 Task: Add a signature Georgia Howard containing Have a great Veterans Day, Georgia Howard to email address softage.2@softage.net and add a folder Haircare
Action: Mouse moved to (307, 243)
Screenshot: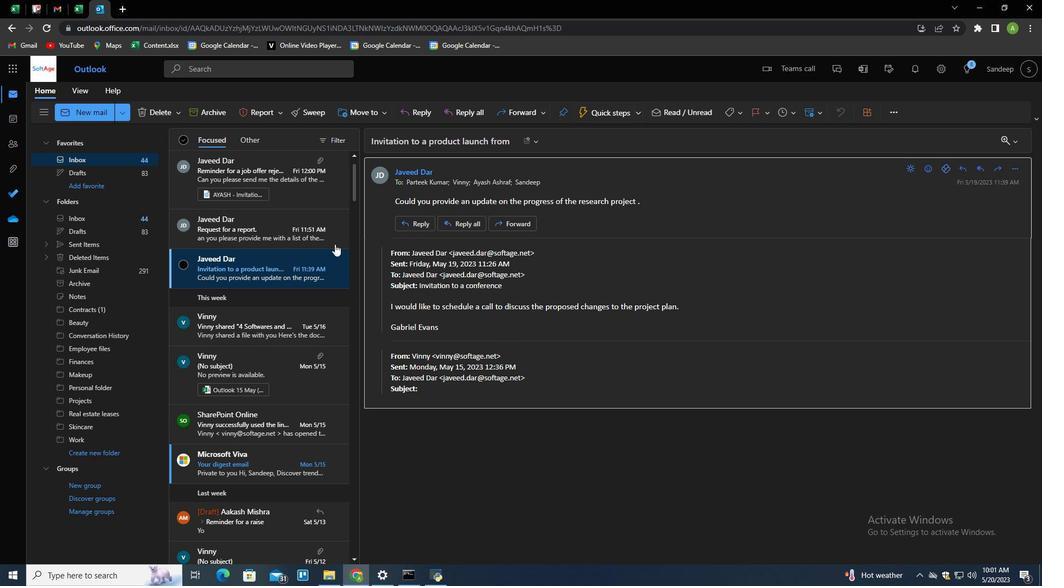
Action: Key pressed n
Screenshot: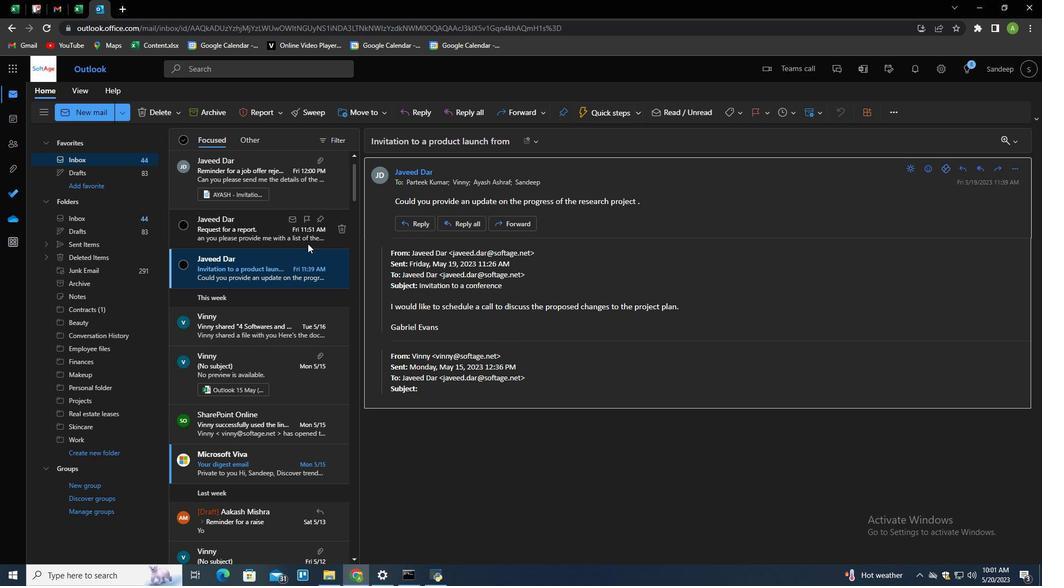 
Action: Mouse moved to (734, 115)
Screenshot: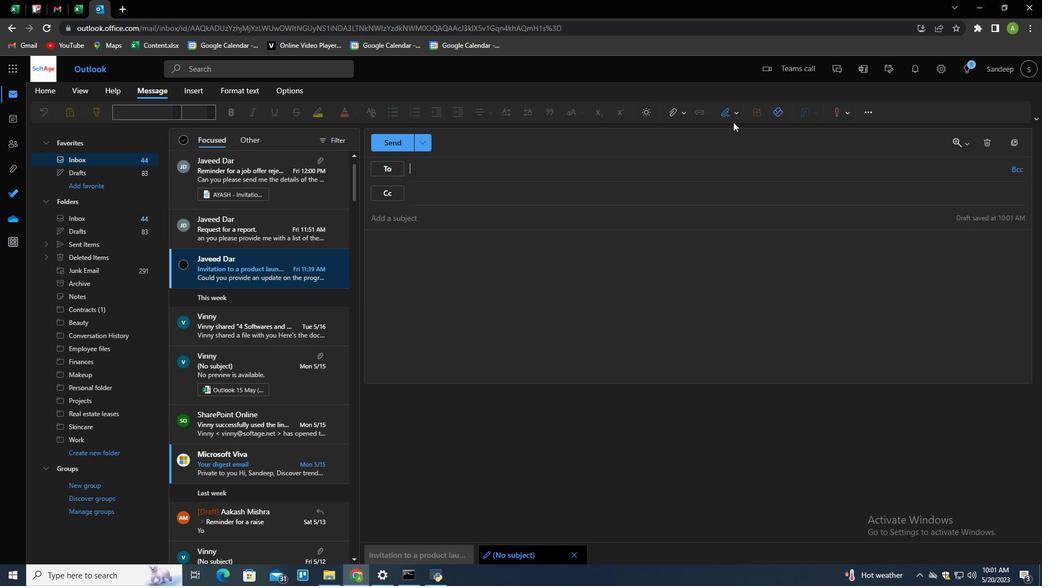 
Action: Mouse pressed left at (734, 115)
Screenshot: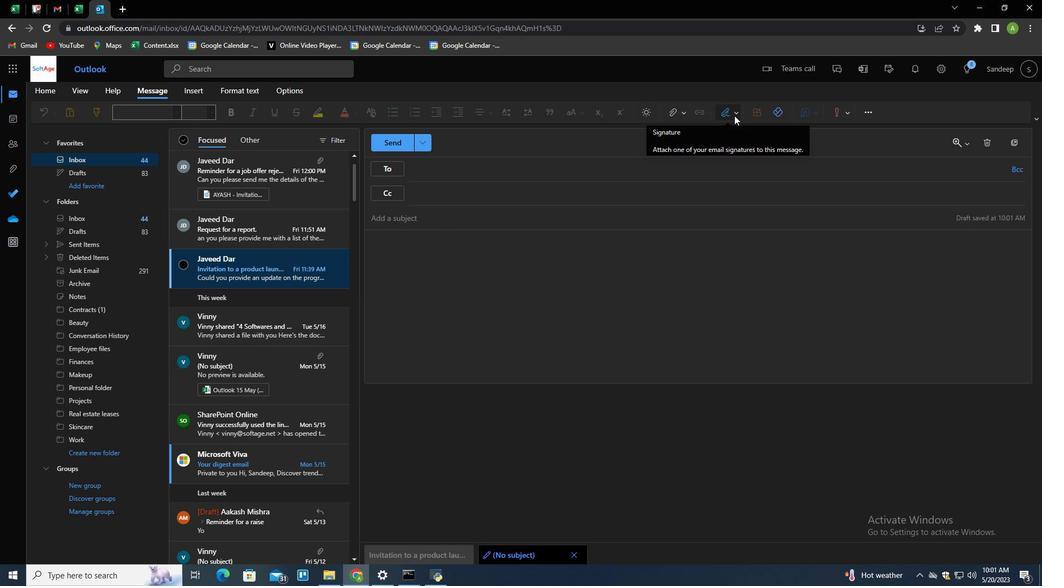 
Action: Mouse moved to (708, 158)
Screenshot: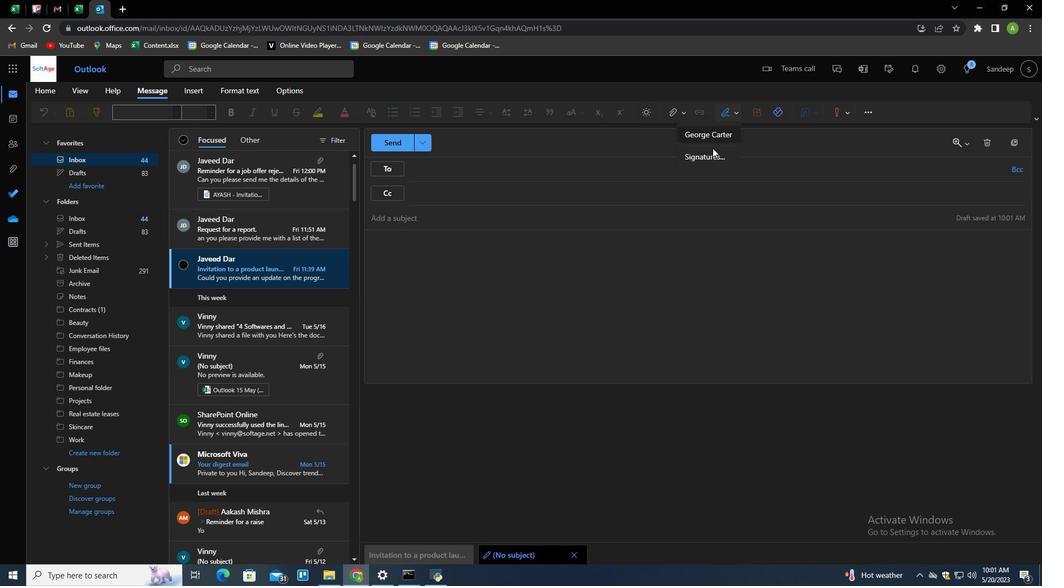 
Action: Mouse pressed left at (708, 158)
Screenshot: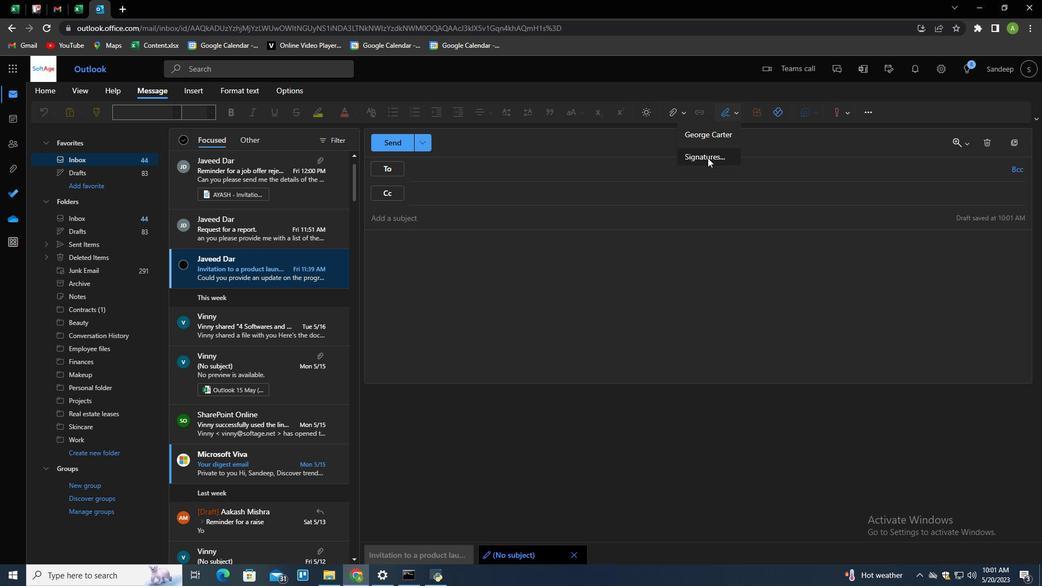 
Action: Mouse moved to (729, 192)
Screenshot: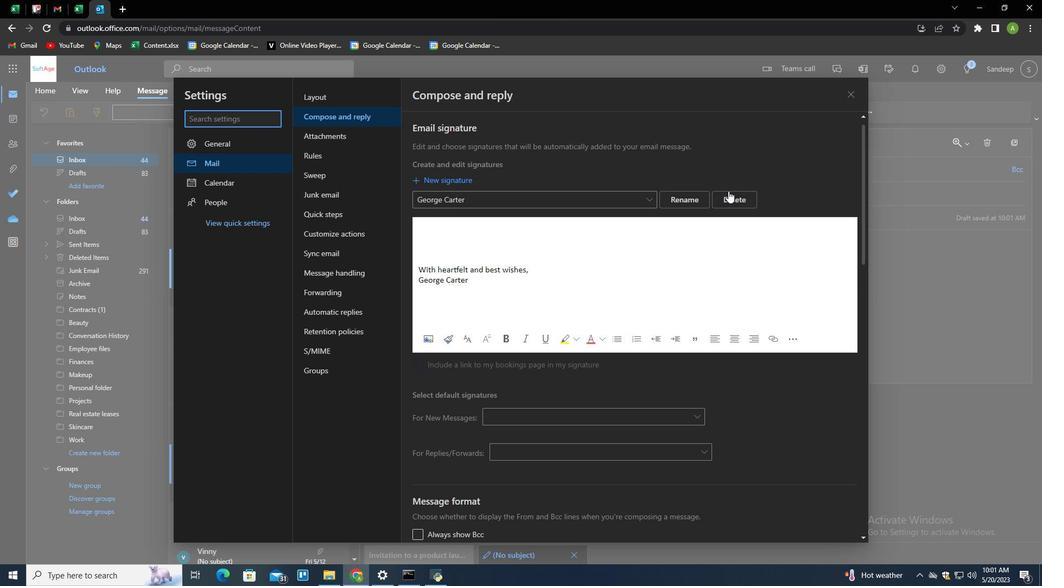 
Action: Mouse pressed left at (729, 192)
Screenshot: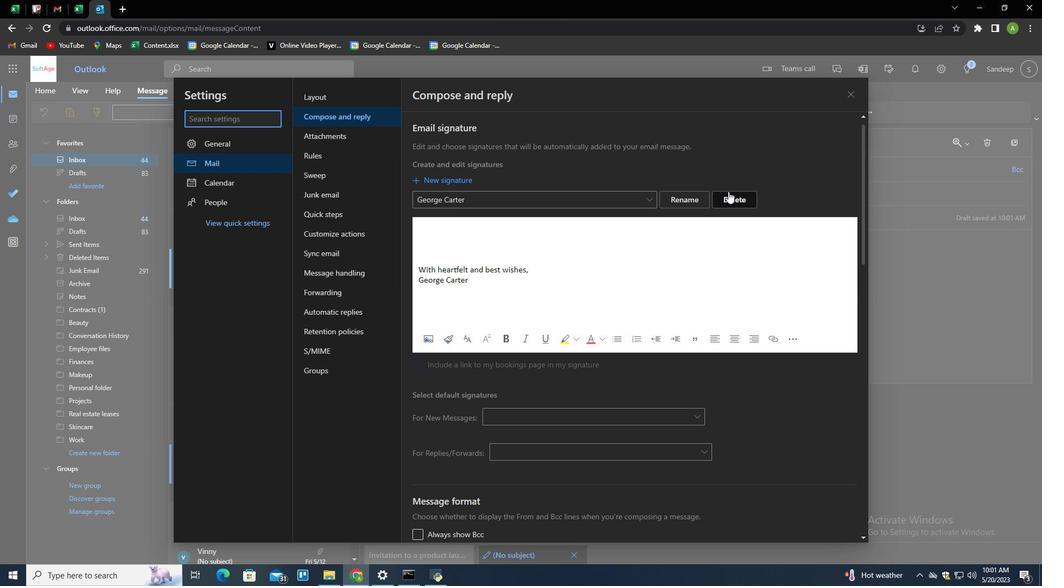 
Action: Mouse moved to (711, 195)
Screenshot: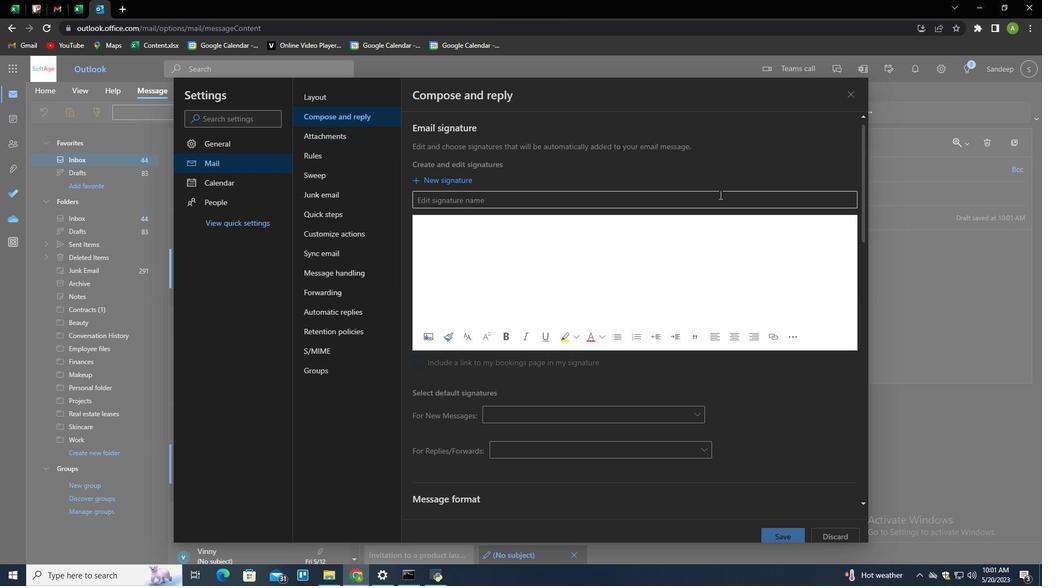 
Action: Mouse pressed left at (711, 195)
Screenshot: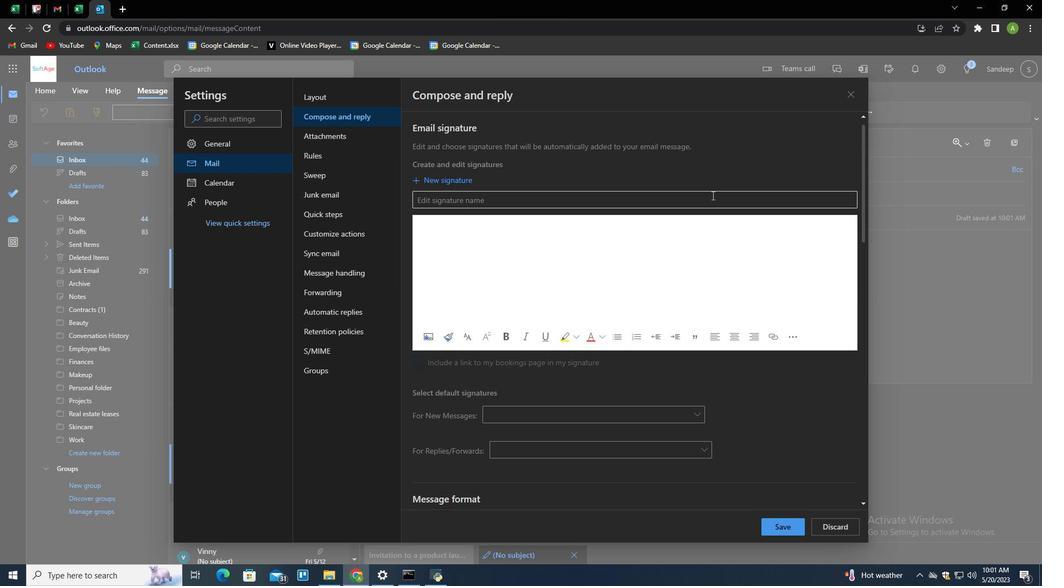 
Action: Key pressed <Key.shift><Key.shift><Key.shift><Key.shift><Key.shift><Key.shift><Key.shift><Key.shift><Key.shift><Key.shift><Key.shift><Key.shift><Key.shift><Key.shift><Key.shift><Key.shift>Georgia<Key.space><Key.shift>Howard<Key.tab><Key.shift>Georgiai<Key.backspace><Key.space><Key.shift>Howard<Key.home><Key.shift_r><Key.enter><Key.enter><Key.enter><Key.enter><Key.enter><Key.up><Key.shift>Have<Key.space>a<Key.space>great<Key.space><Key.shift><Key.shift><Key.shift><Key.shift><Key.shift><Key.shift><Key.shift><Key.shift><Key.shift><Key.shift><Key.shift><Key.shift>Veterans<Key.space><Key.shift>Day,
Screenshot: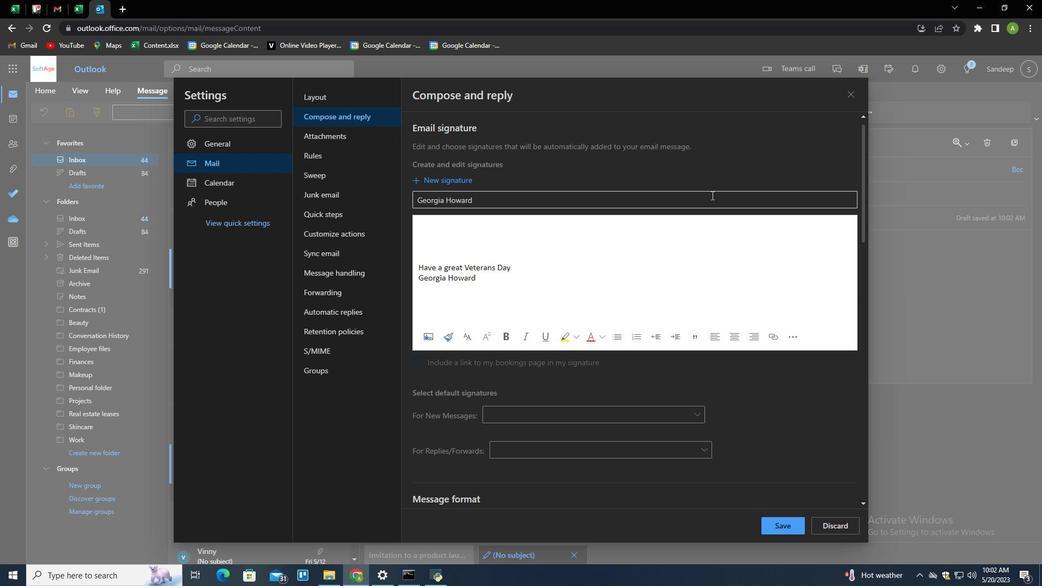 
Action: Mouse moved to (784, 523)
Screenshot: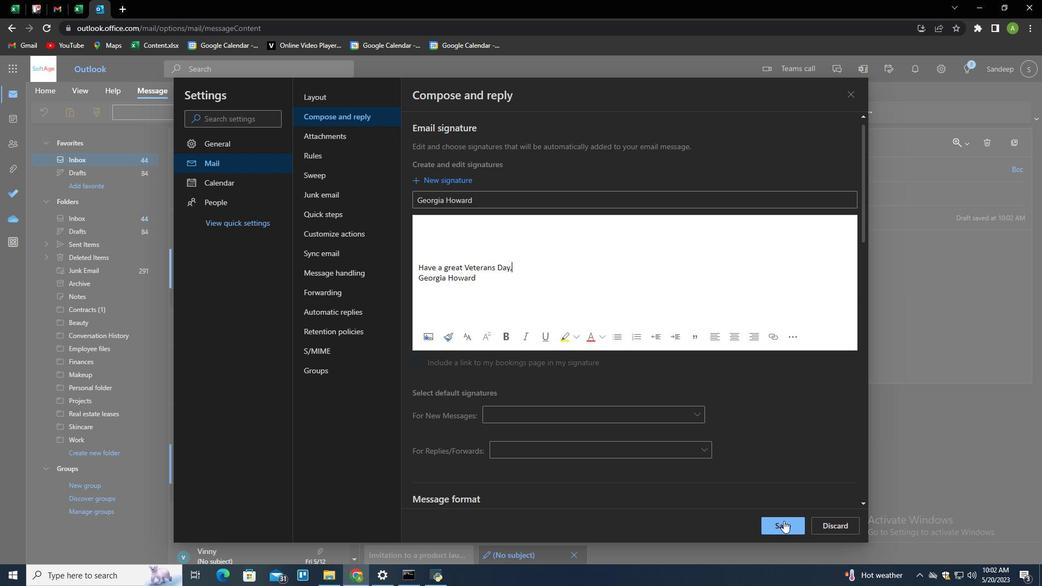 
Action: Mouse pressed left at (784, 523)
Screenshot: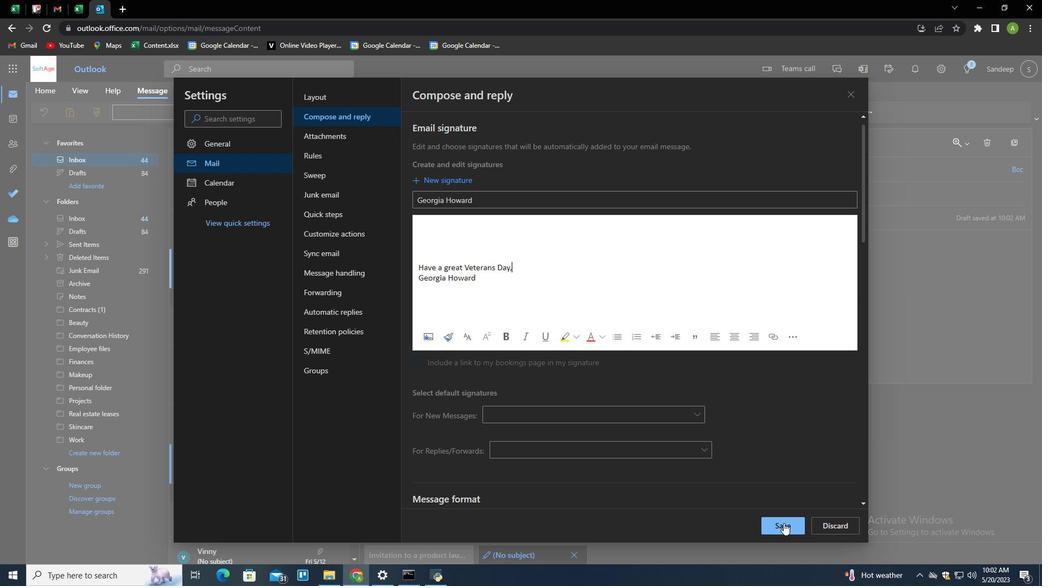 
Action: Mouse moved to (920, 319)
Screenshot: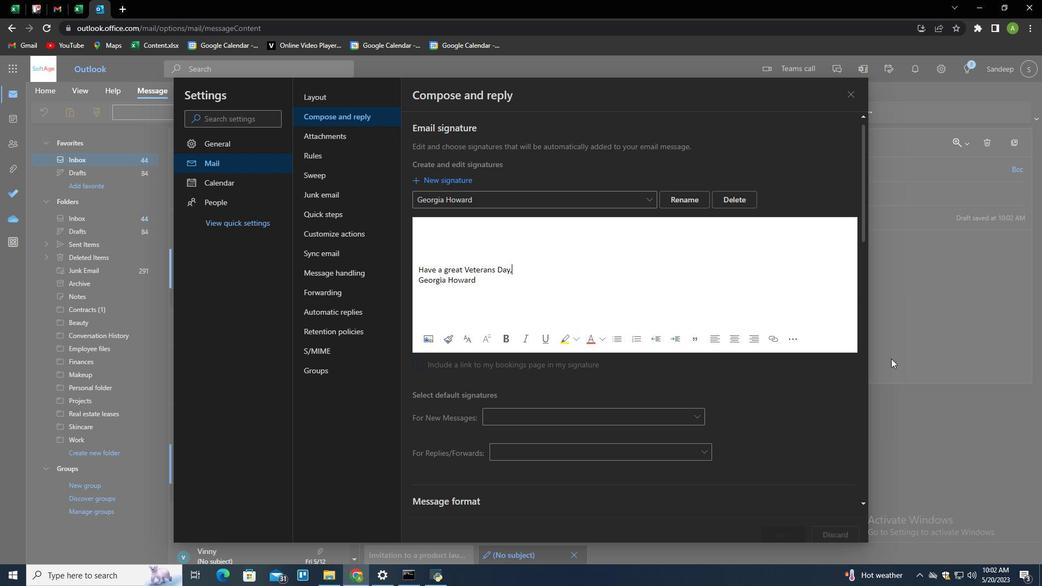 
Action: Mouse pressed left at (920, 319)
Screenshot: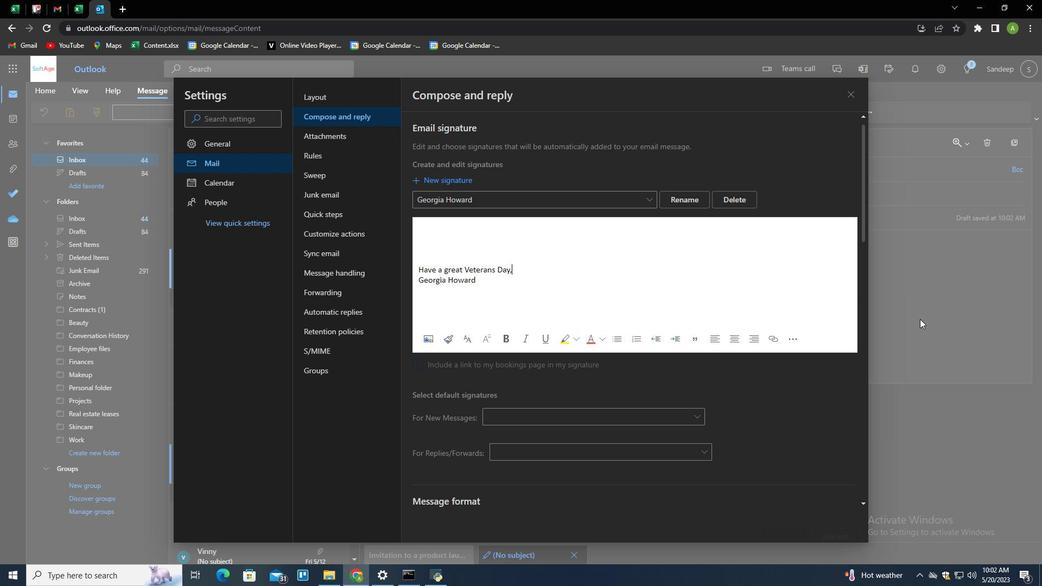 
Action: Mouse moved to (721, 111)
Screenshot: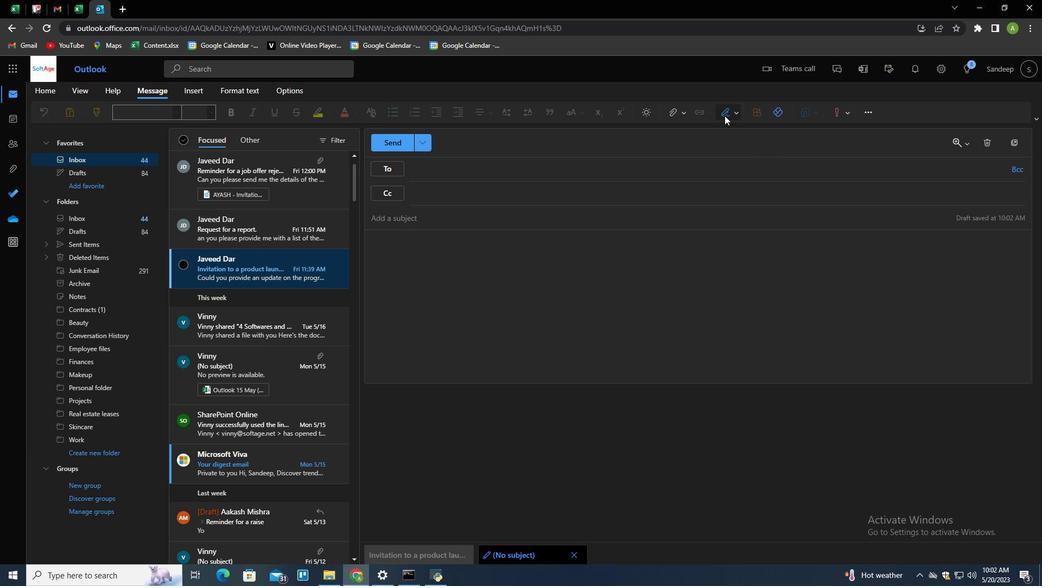 
Action: Mouse pressed left at (721, 111)
Screenshot: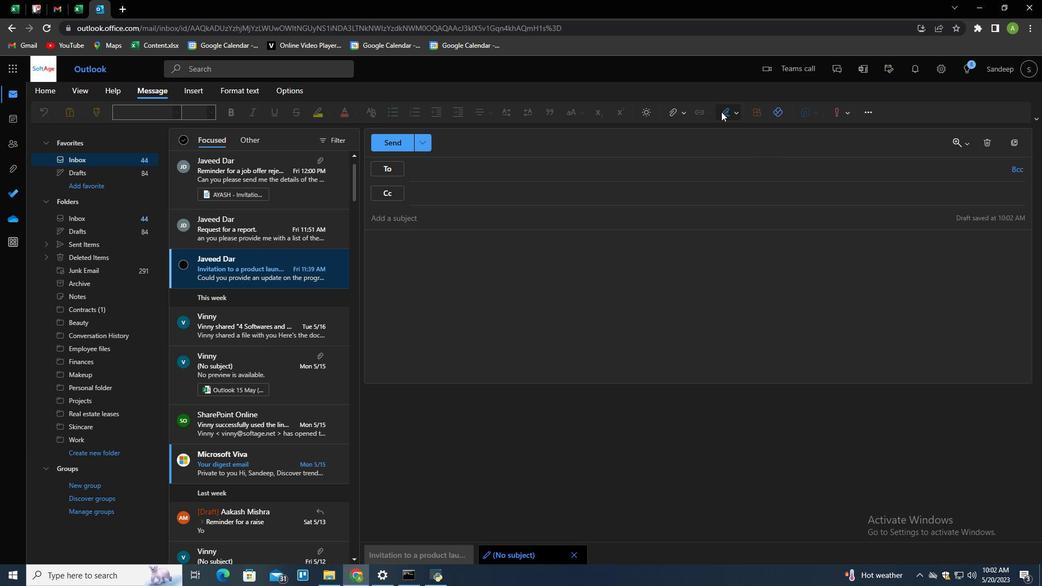 
Action: Mouse moved to (705, 134)
Screenshot: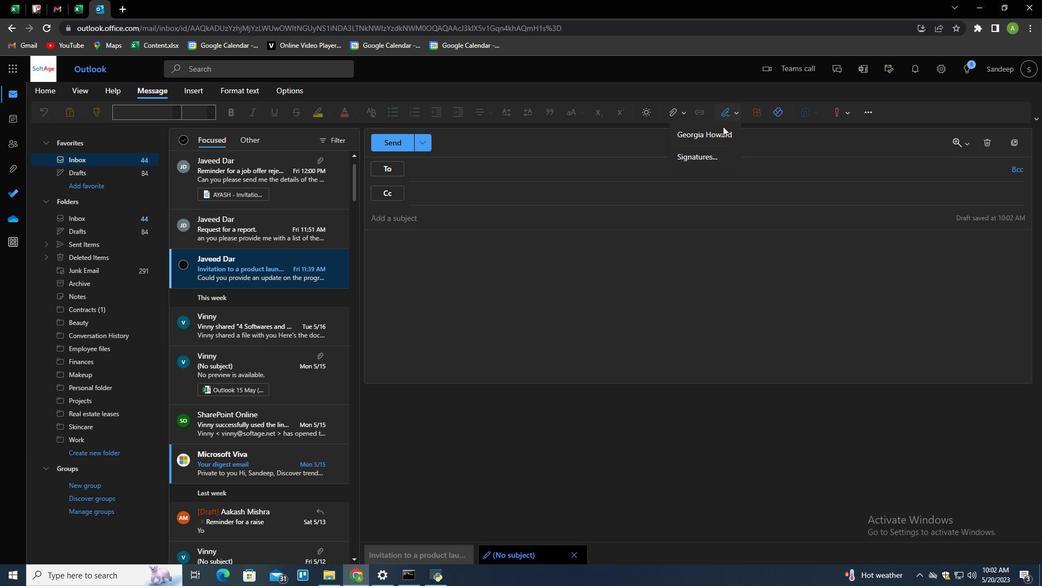 
Action: Mouse pressed left at (705, 134)
Screenshot: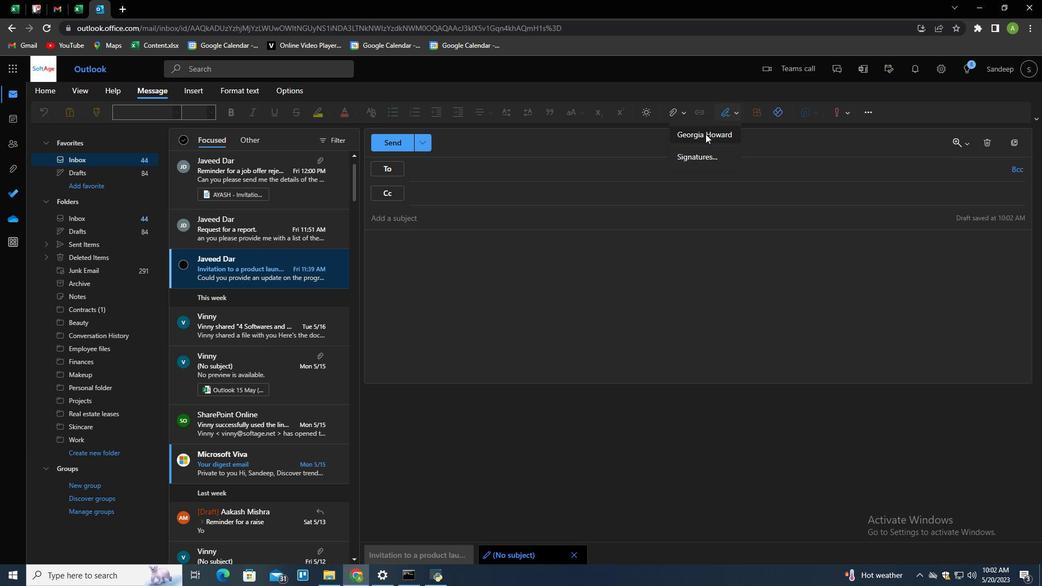 
Action: Mouse moved to (450, 171)
Screenshot: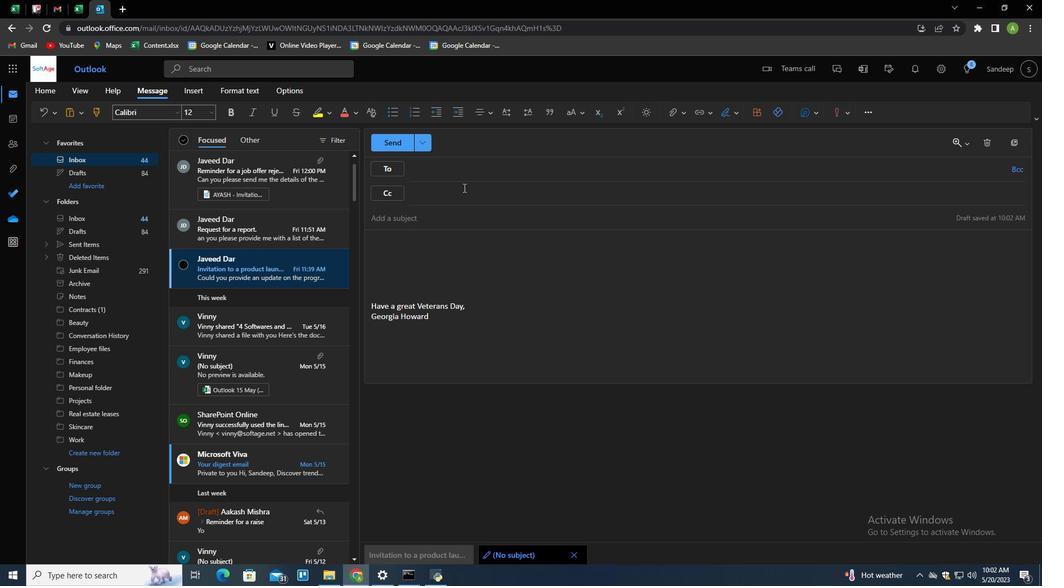 
Action: Mouse pressed left at (450, 171)
Screenshot: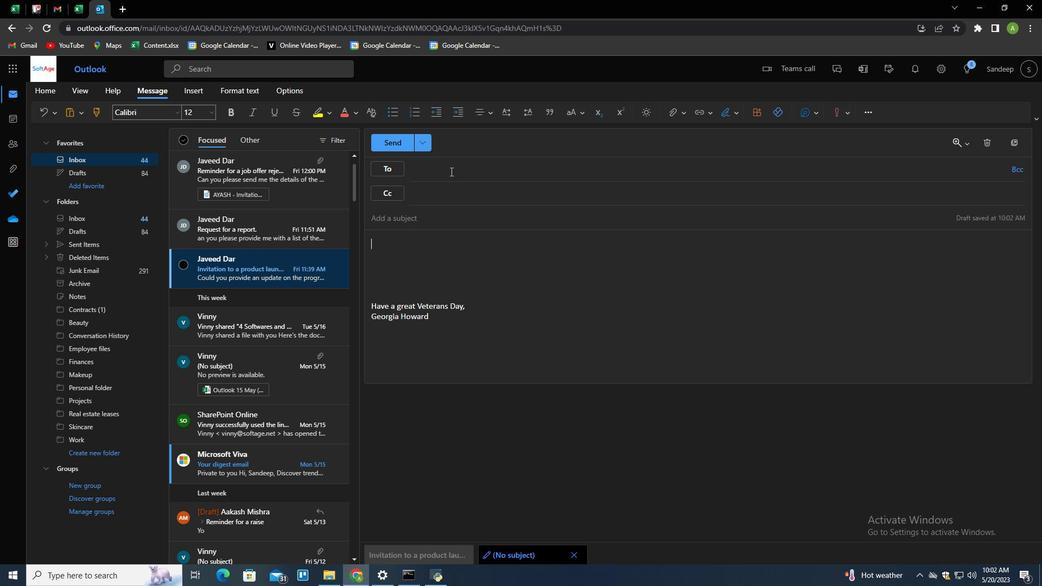
Action: Key pressed softage.2<Key.shift>@softage.net<Key.enter>
Screenshot: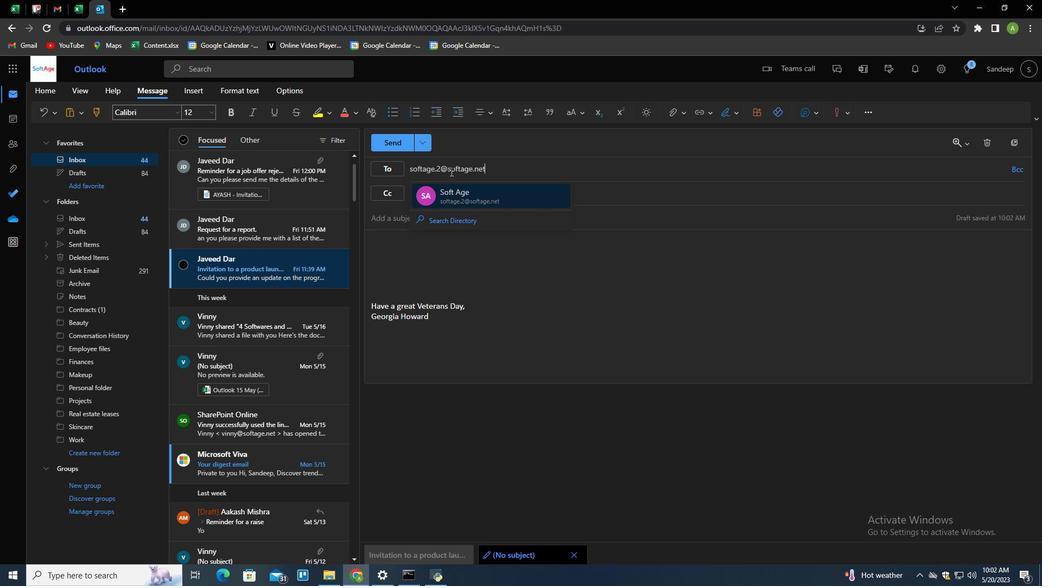 
Action: Mouse moved to (117, 451)
Screenshot: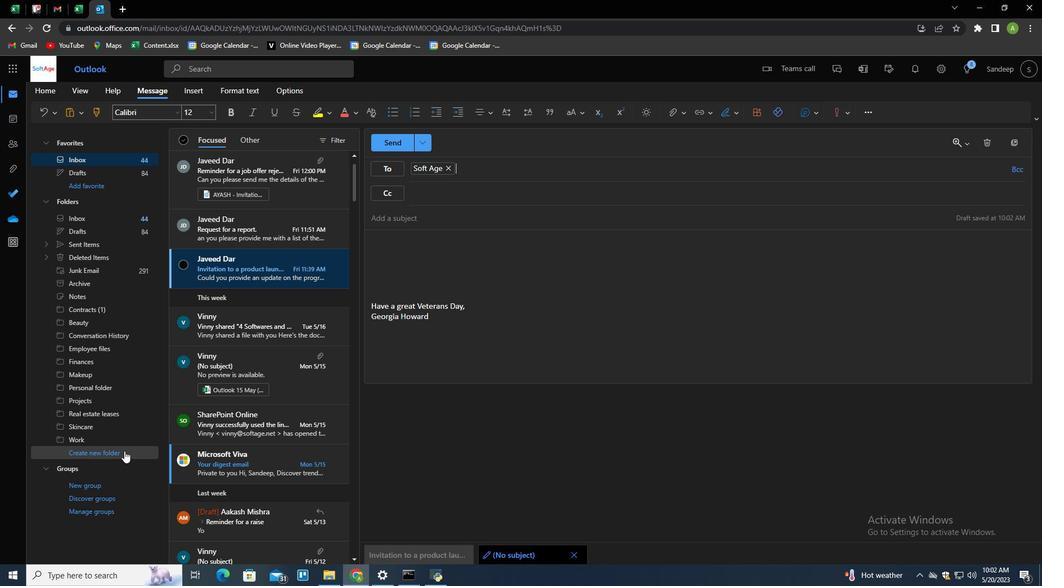 
Action: Mouse pressed left at (117, 451)
Screenshot: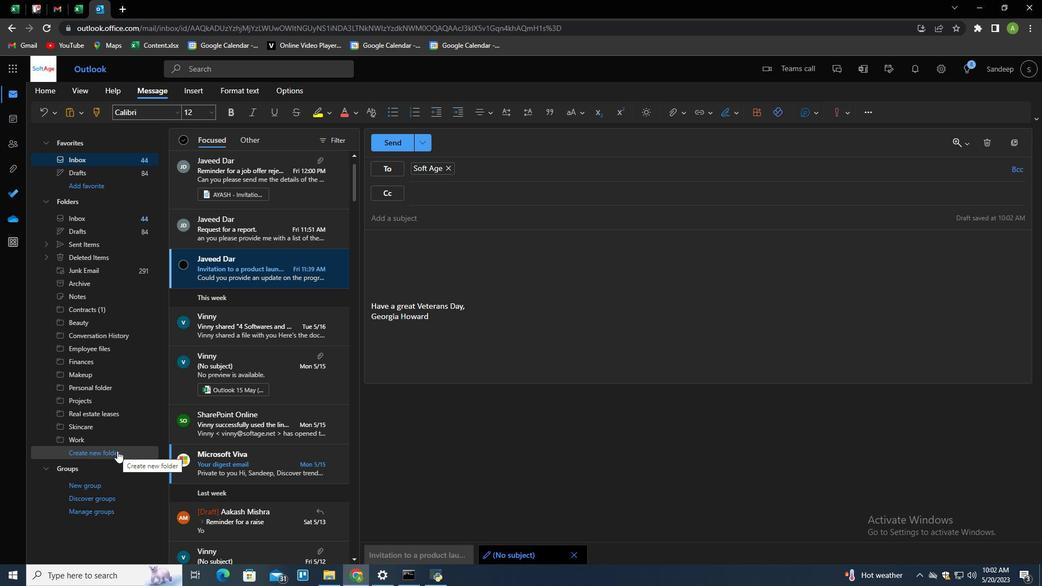 
Action: Mouse moved to (119, 457)
Screenshot: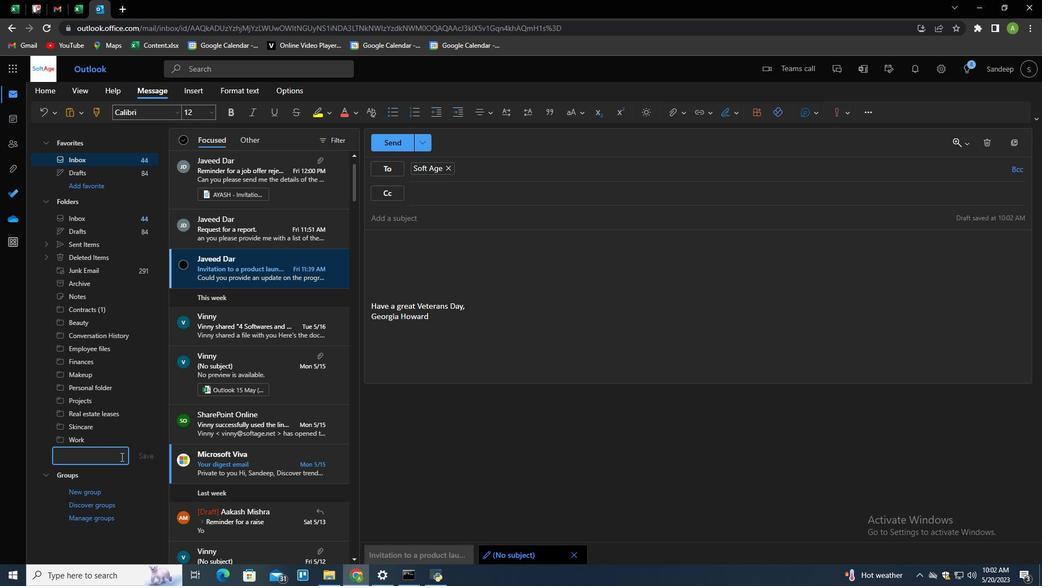 
Action: Key pressed <Key.shift>Jai<Key.backspace><Key.backspace><Key.backspace><Key.shift>Haircare<Key.enter>
Screenshot: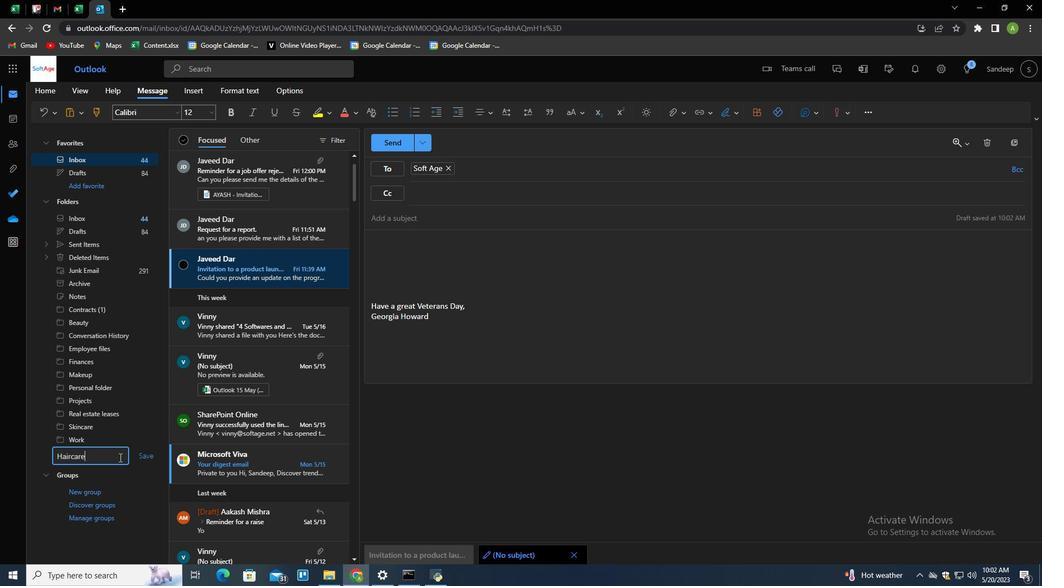 
